 Task: Select workspace type as education.
Action: Mouse moved to (293, 50)
Screenshot: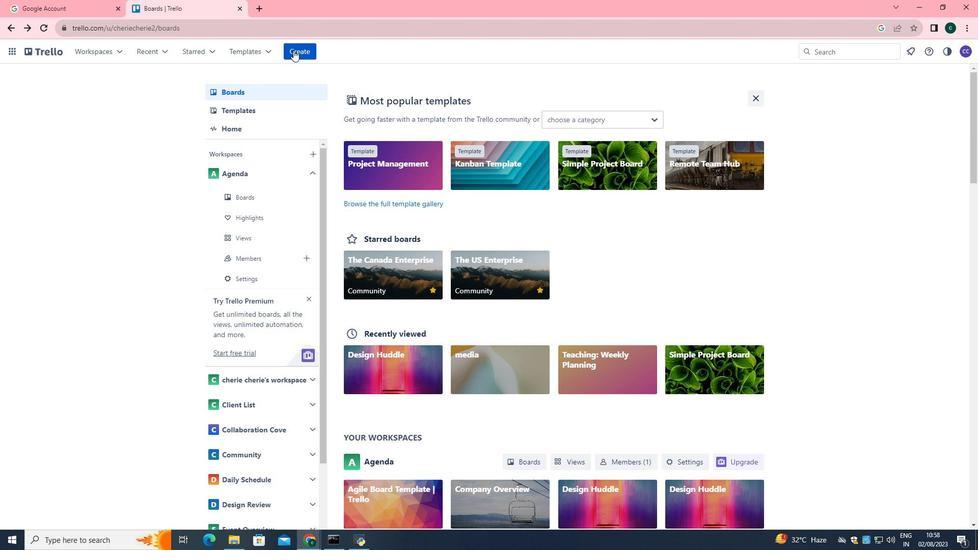 
Action: Mouse pressed left at (293, 50)
Screenshot: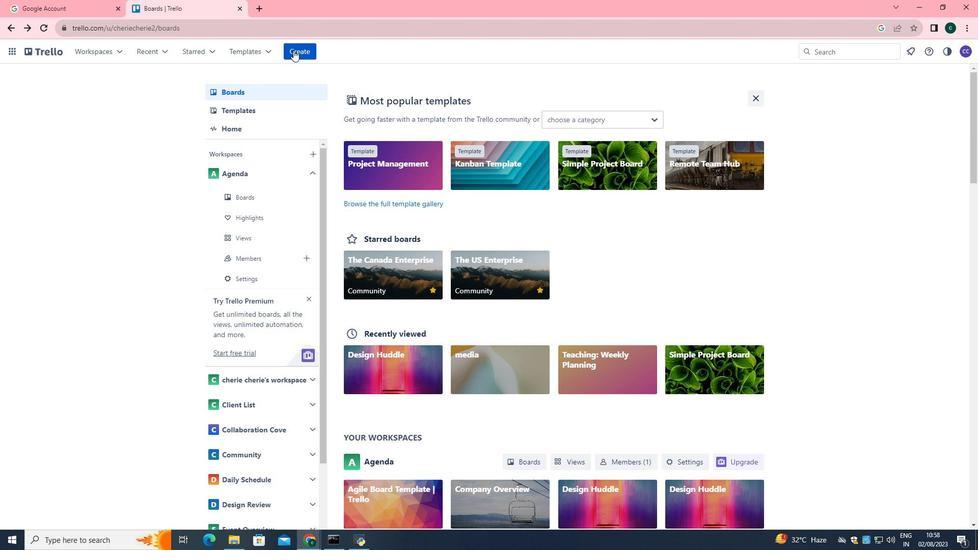 
Action: Mouse moved to (329, 147)
Screenshot: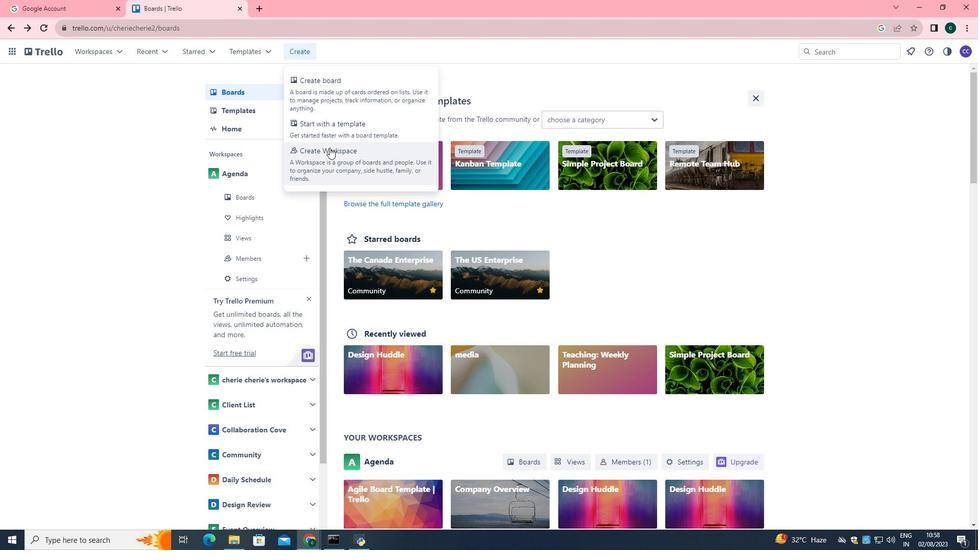 
Action: Mouse pressed left at (329, 147)
Screenshot: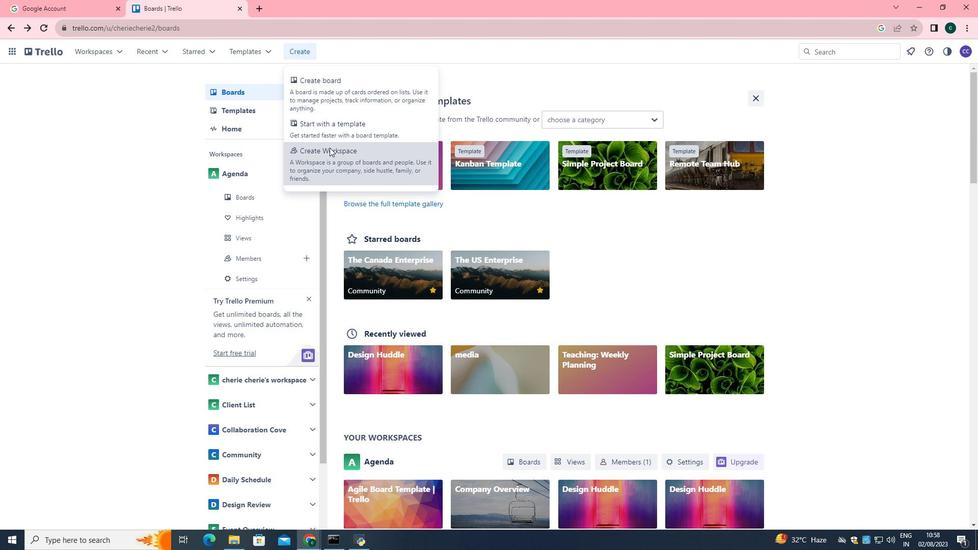
Action: Mouse moved to (329, 238)
Screenshot: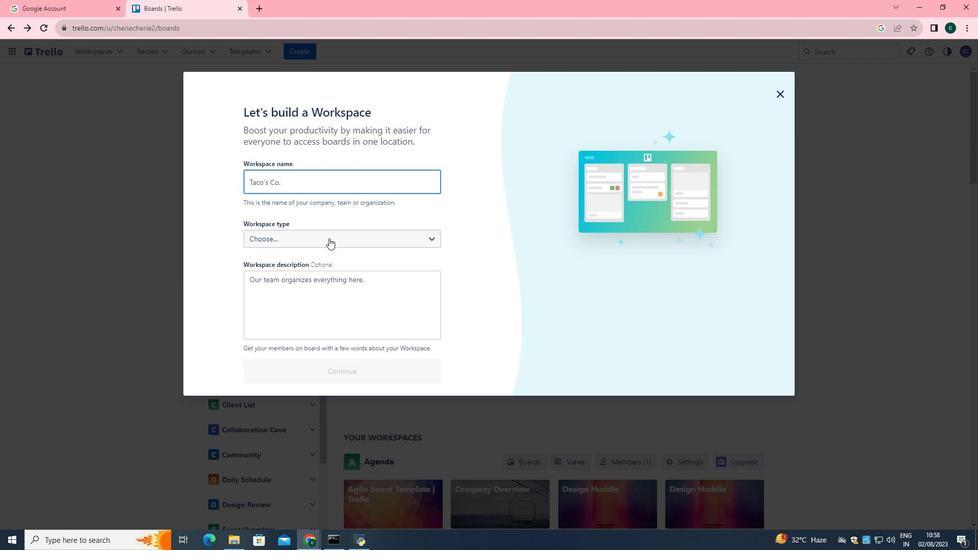 
Action: Mouse pressed left at (329, 238)
Screenshot: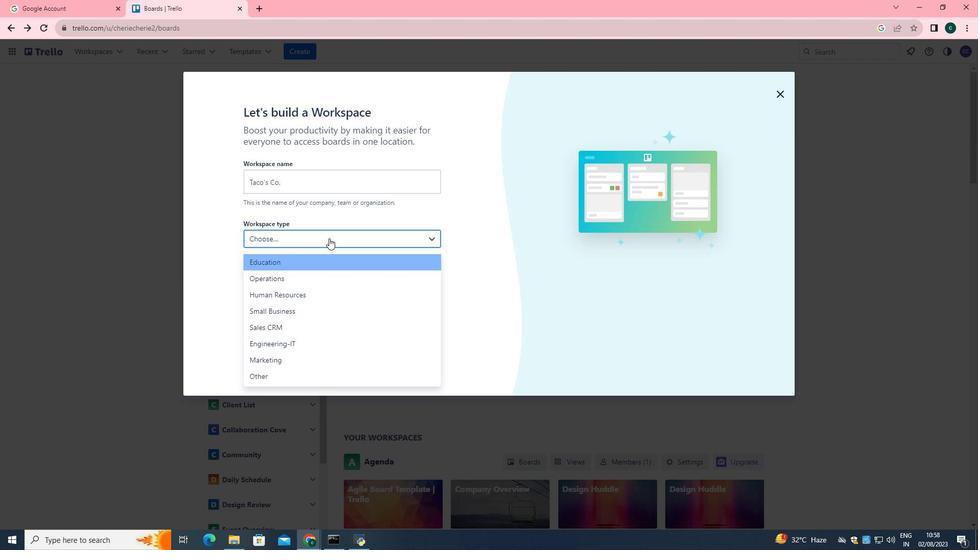 
Action: Mouse moved to (317, 261)
Screenshot: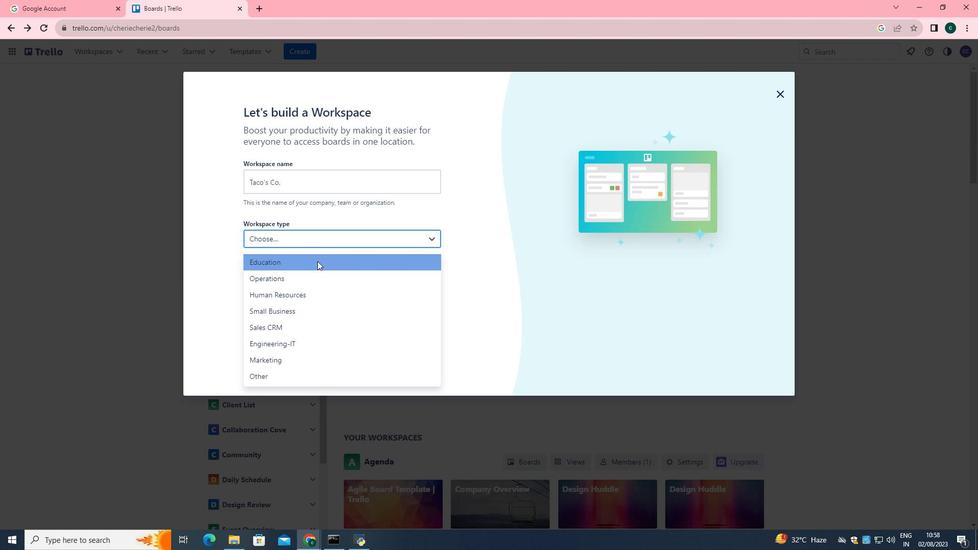 
Action: Mouse pressed left at (317, 261)
Screenshot: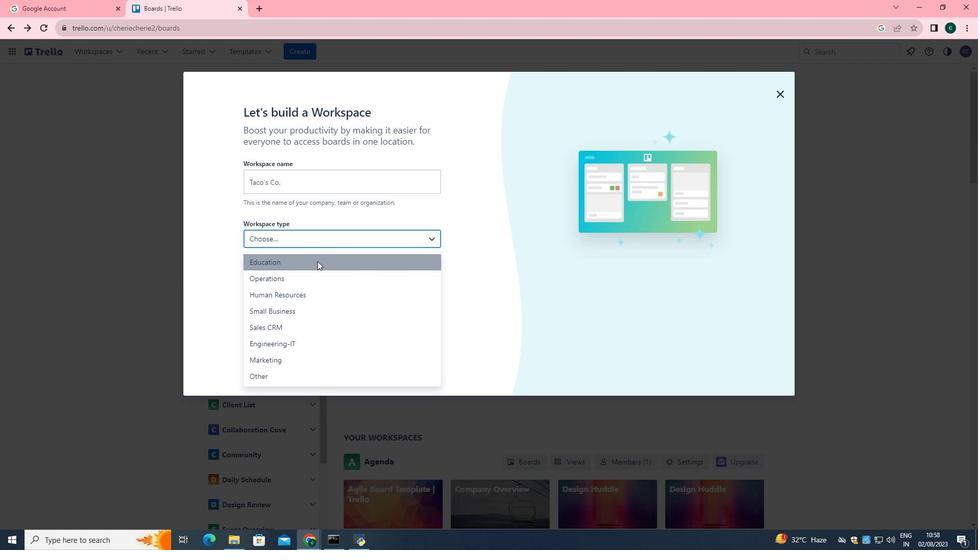 
